 Task: Use Tour Bus Medium Effect in this video Movie B.mp4
Action: Mouse moved to (345, 132)
Screenshot: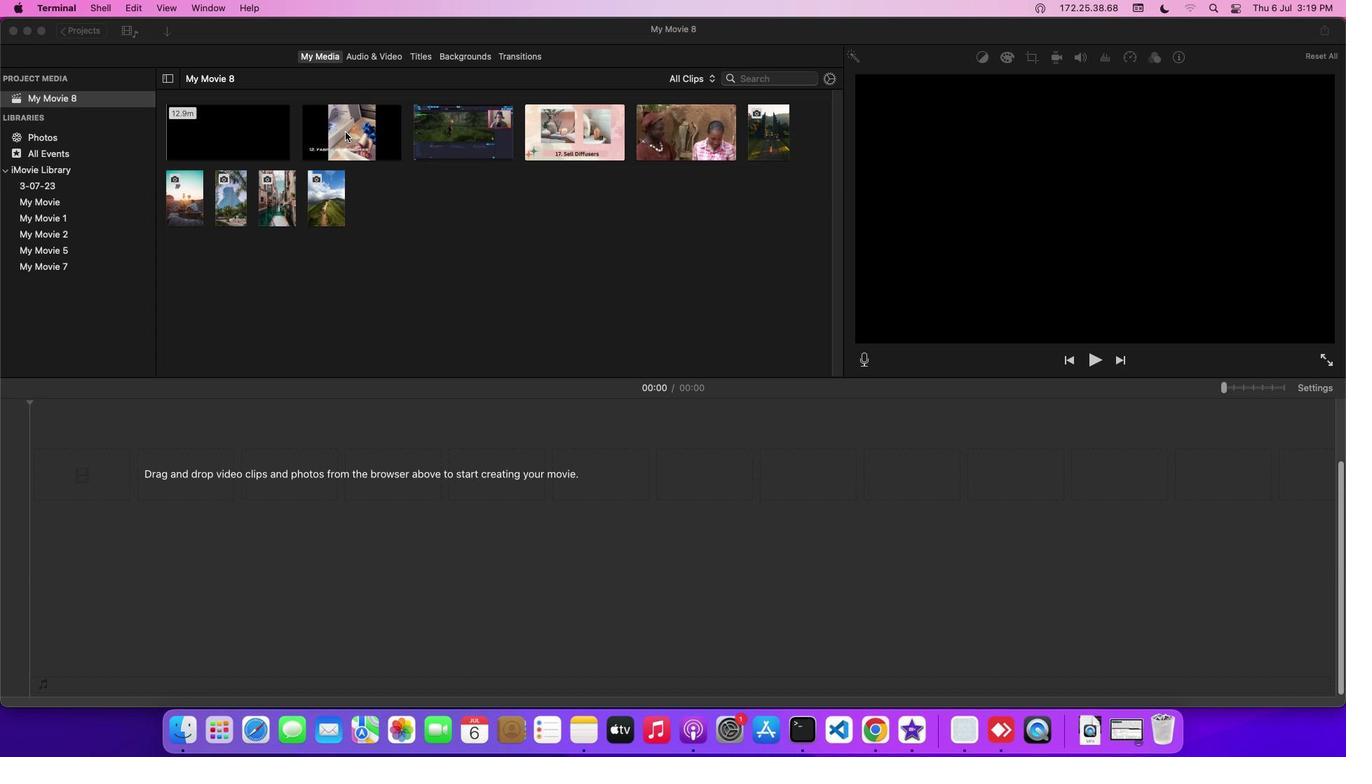 
Action: Mouse pressed left at (345, 132)
Screenshot: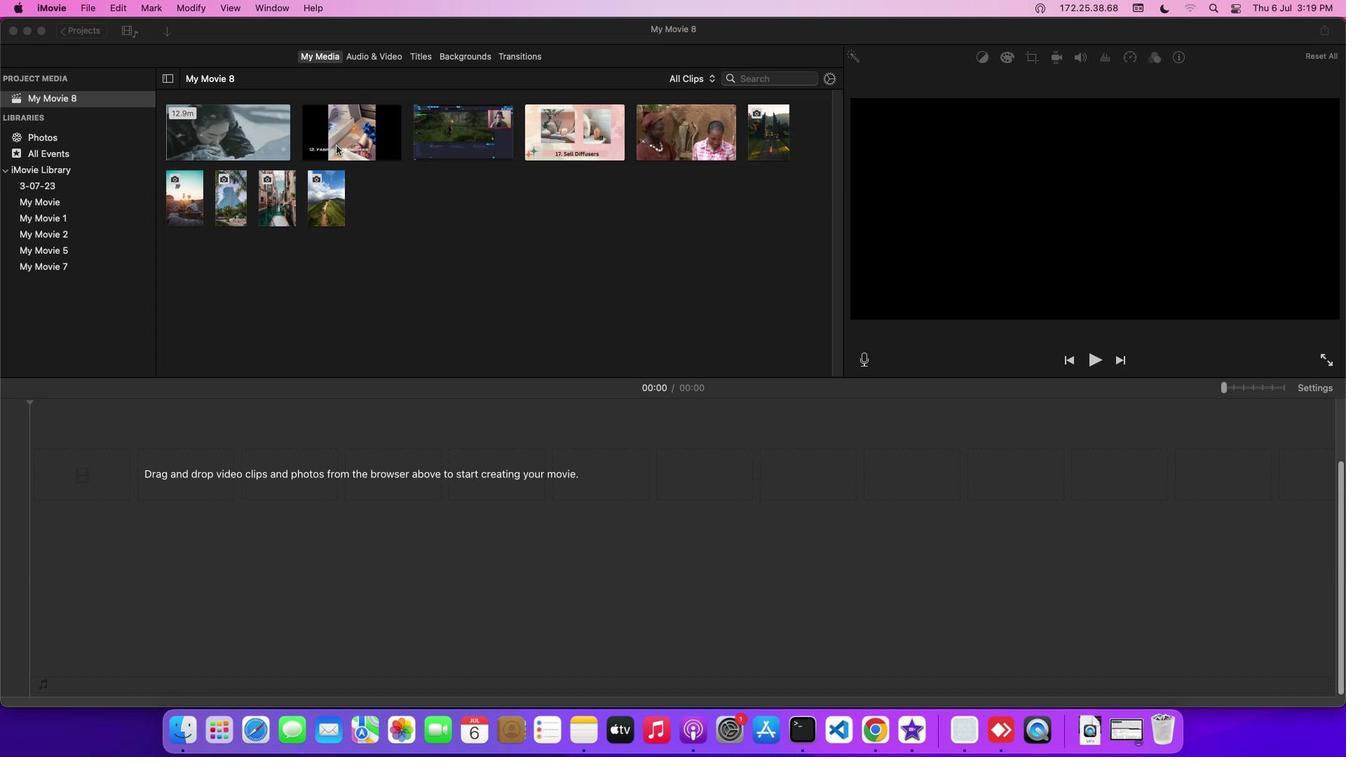 
Action: Mouse moved to (371, 56)
Screenshot: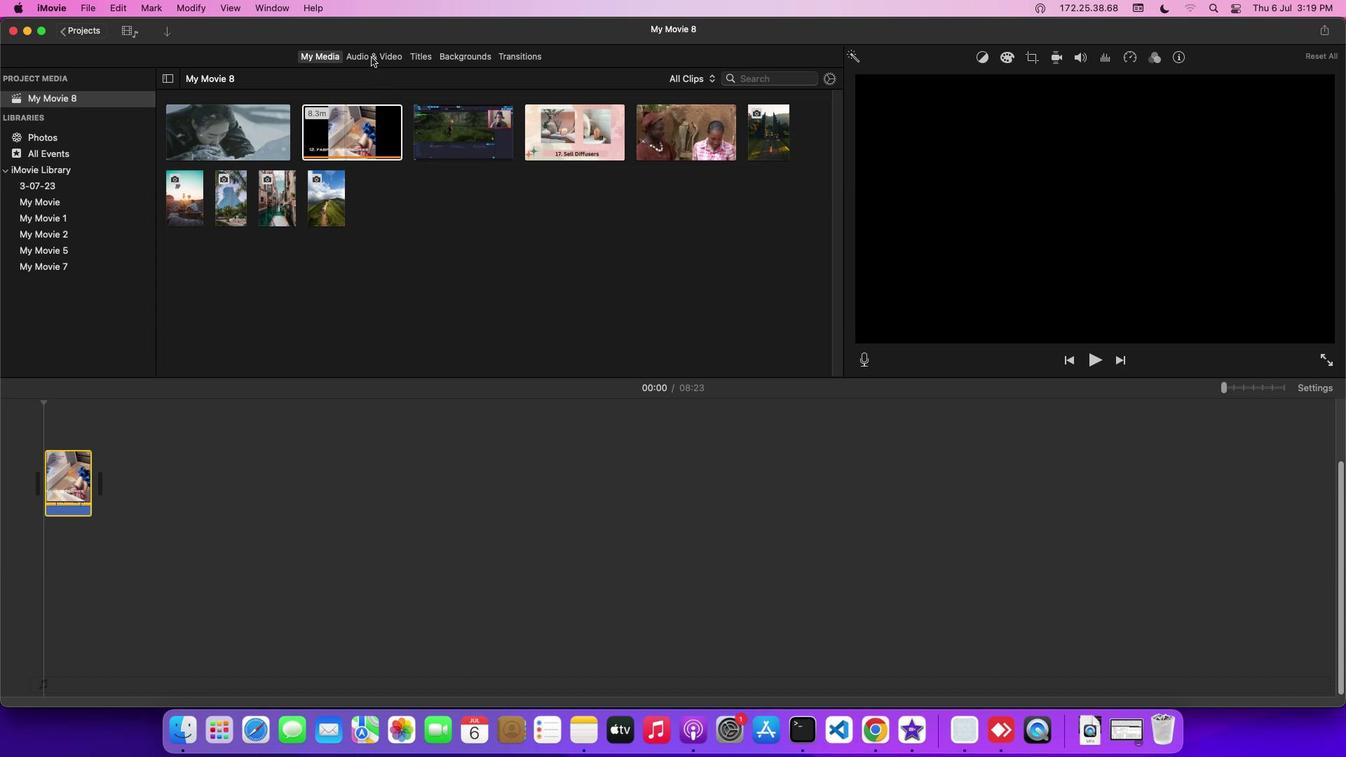 
Action: Mouse pressed left at (371, 56)
Screenshot: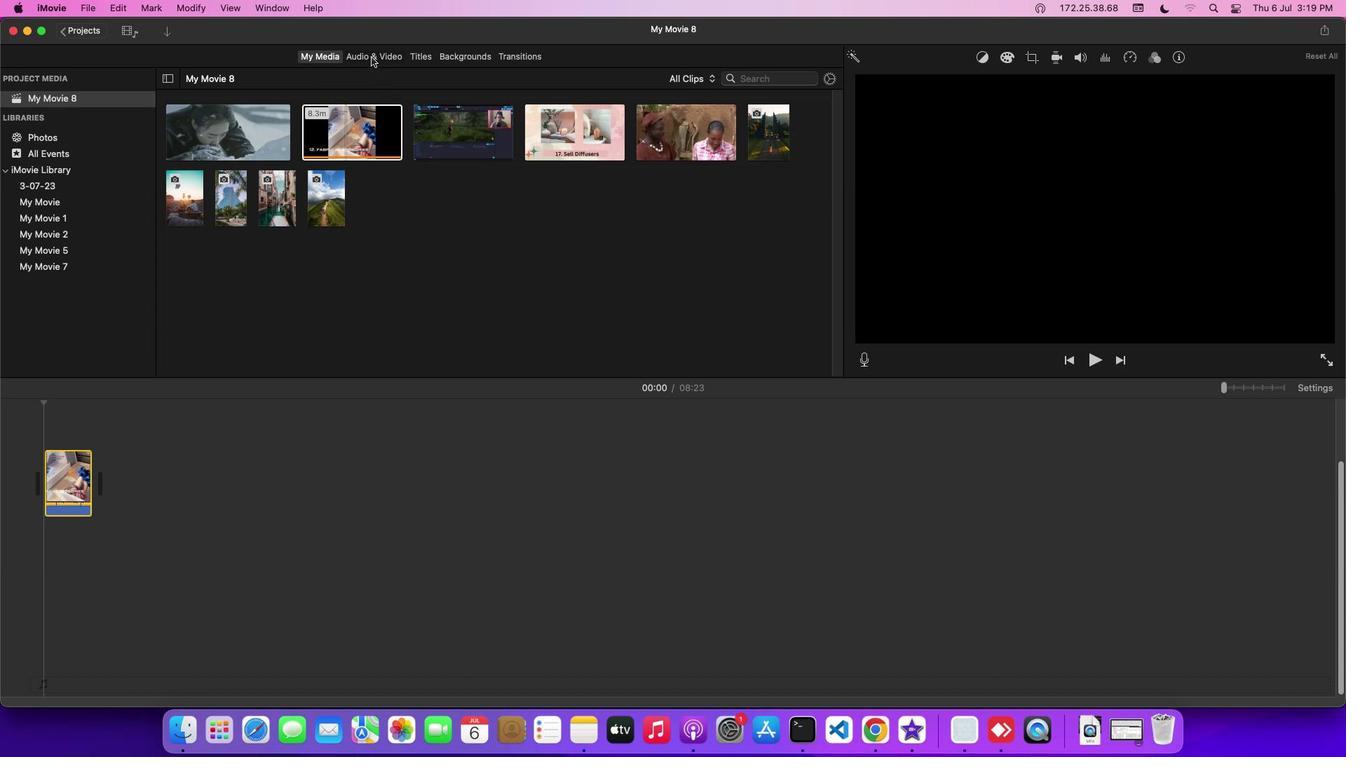
Action: Mouse moved to (116, 136)
Screenshot: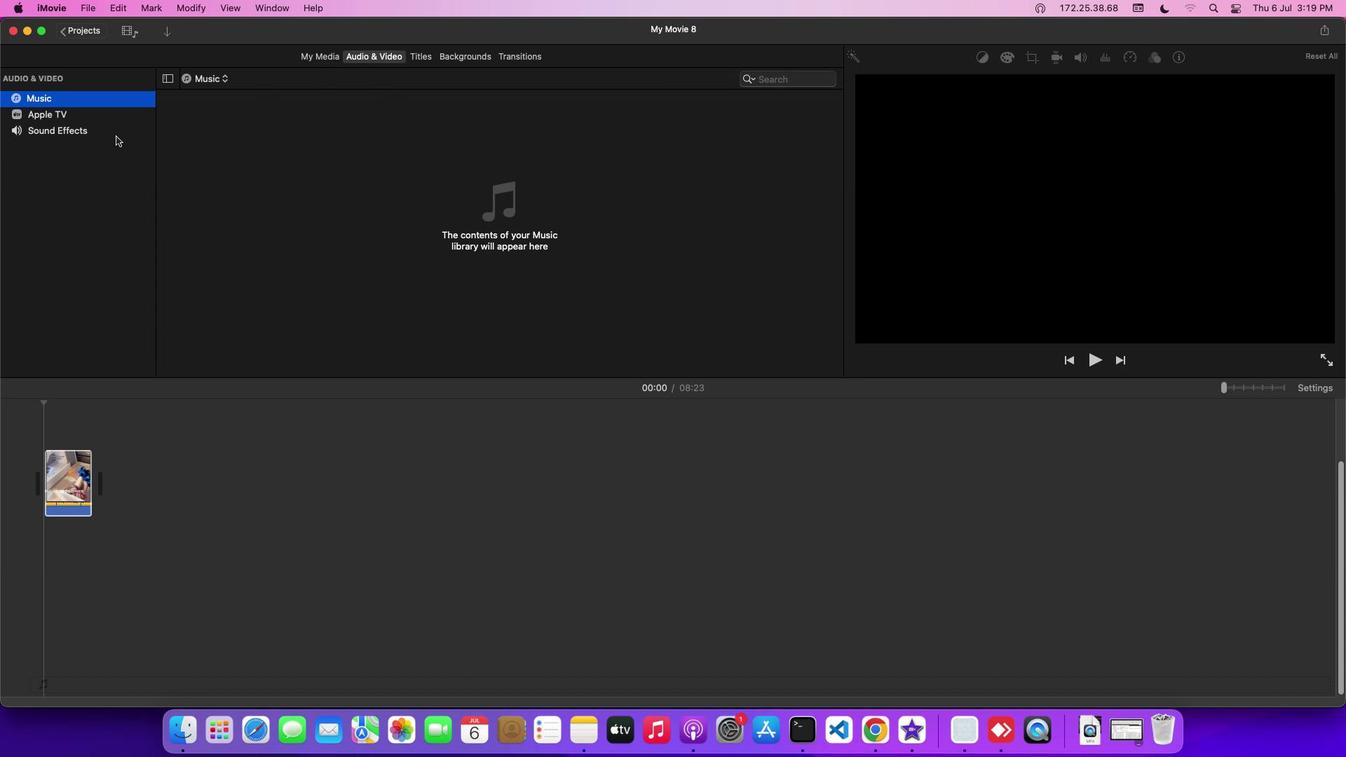 
Action: Mouse pressed left at (116, 136)
Screenshot: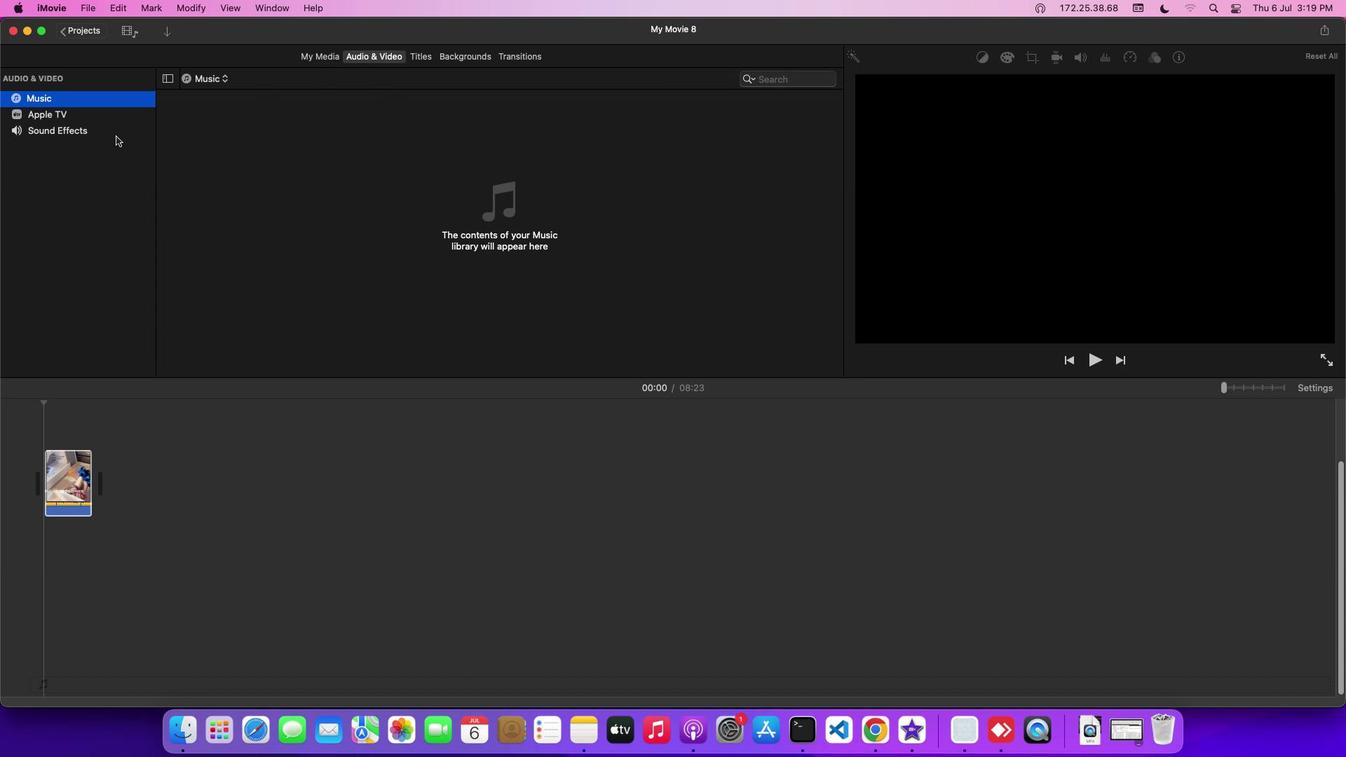
Action: Mouse moved to (250, 204)
Screenshot: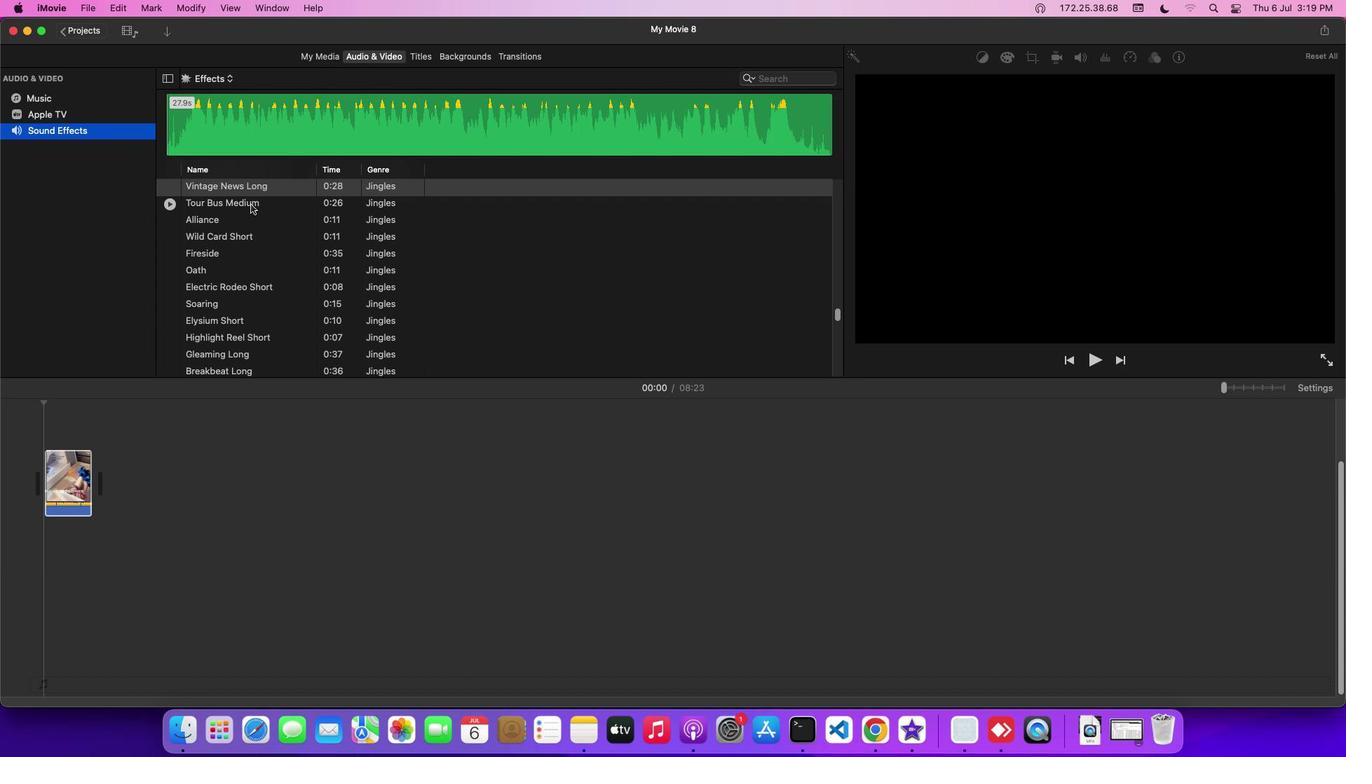 
Action: Mouse pressed left at (250, 204)
Screenshot: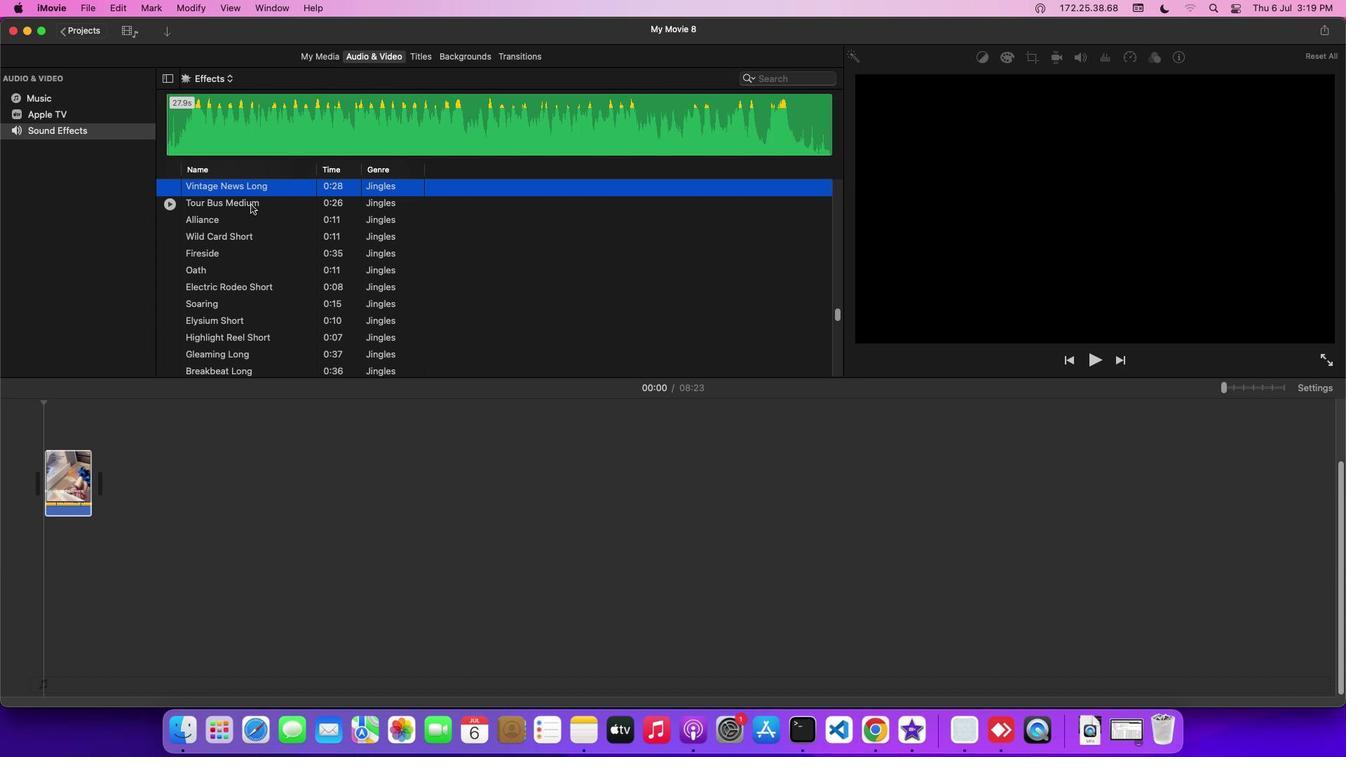 
Action: Mouse moved to (252, 203)
Screenshot: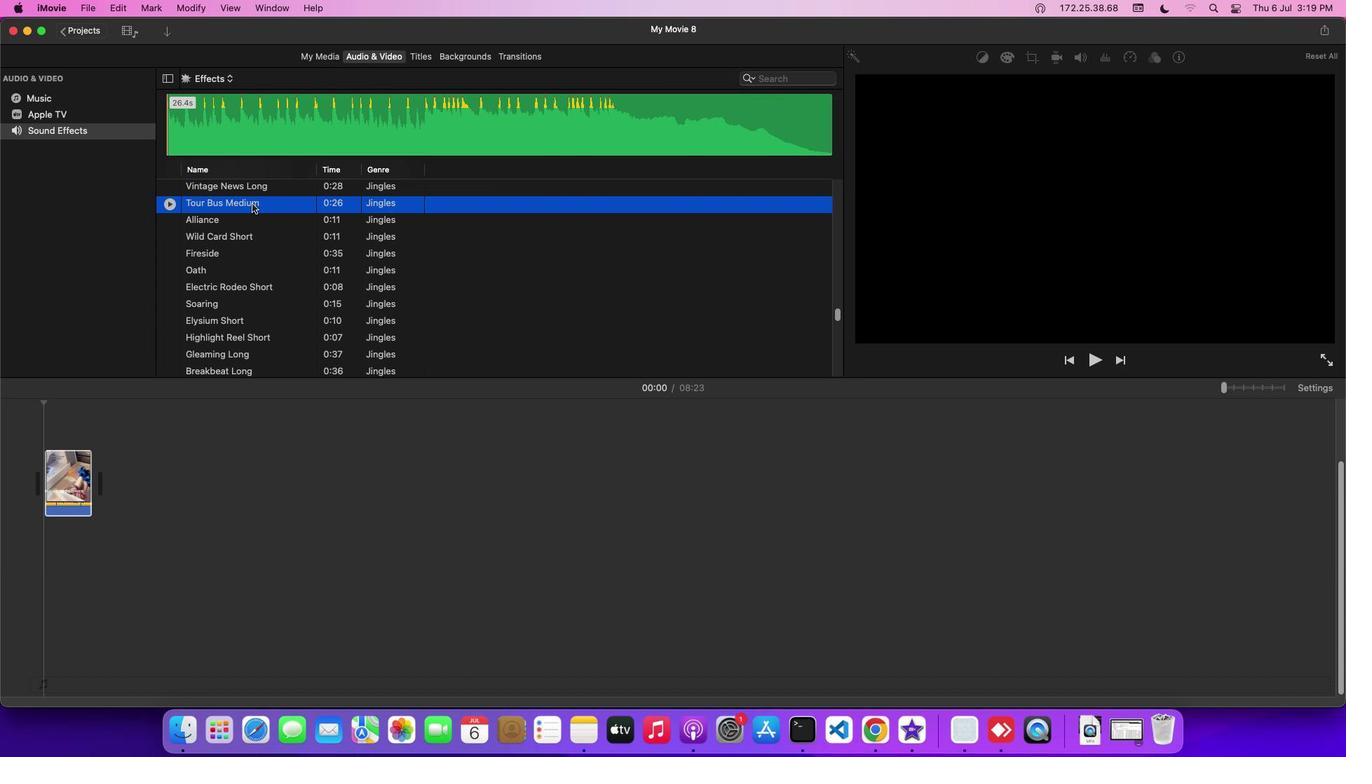 
Action: Mouse pressed left at (252, 203)
Screenshot: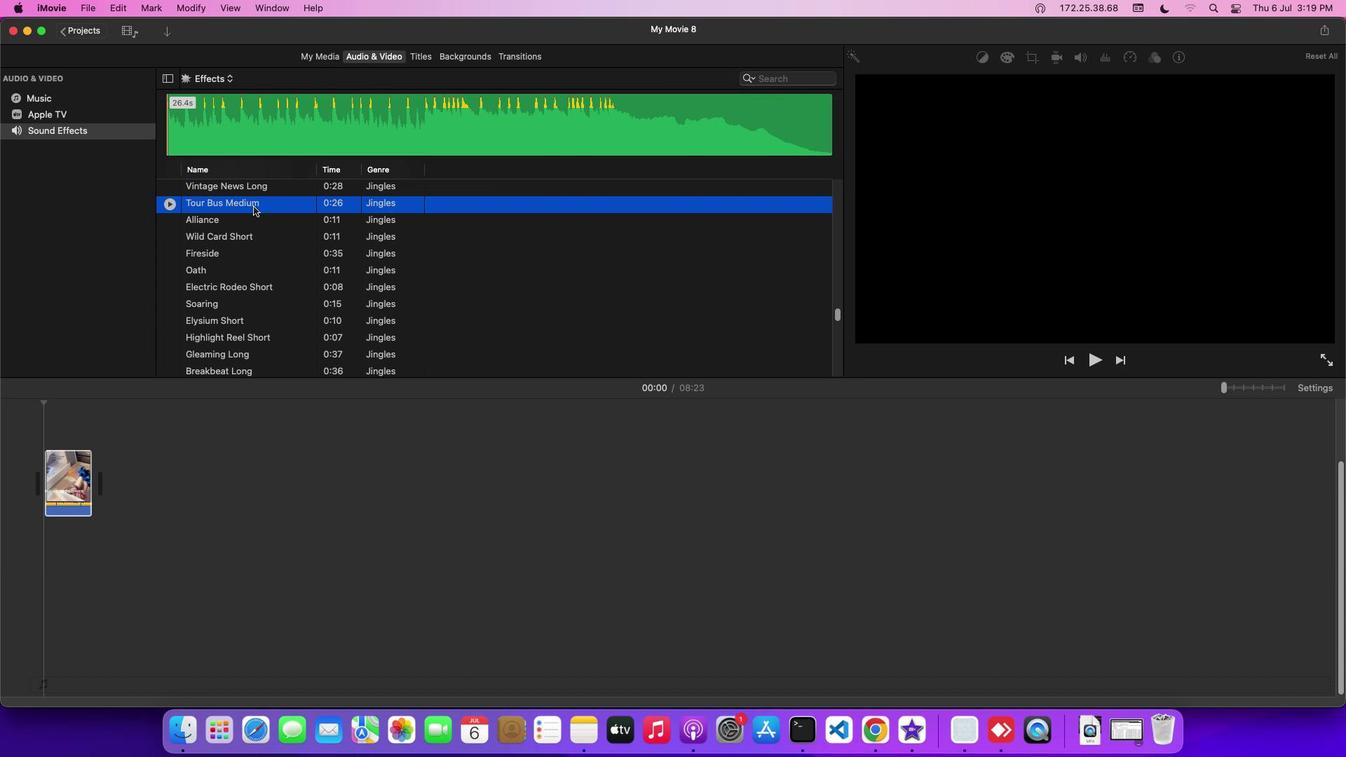 
Action: Mouse moved to (210, 492)
Screenshot: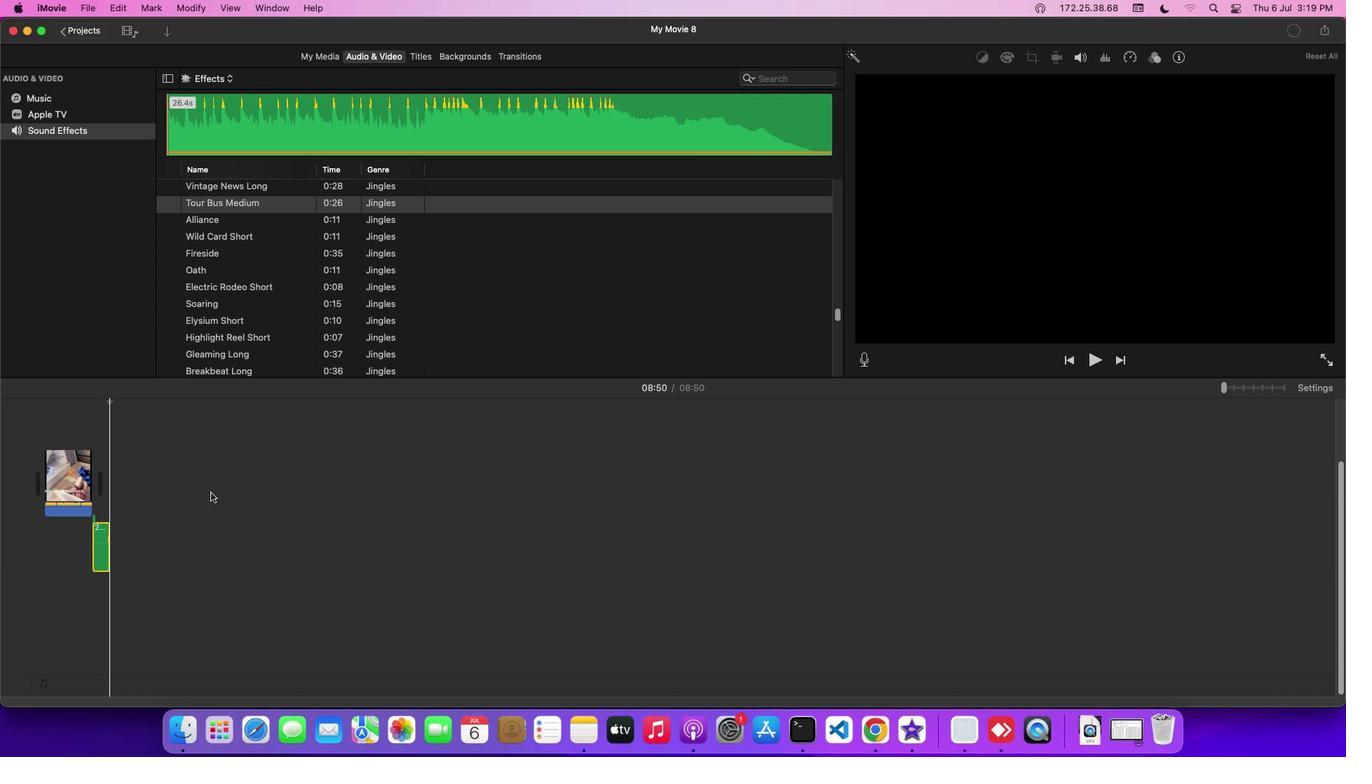 
Action: Key pressed Key.f9
Screenshot: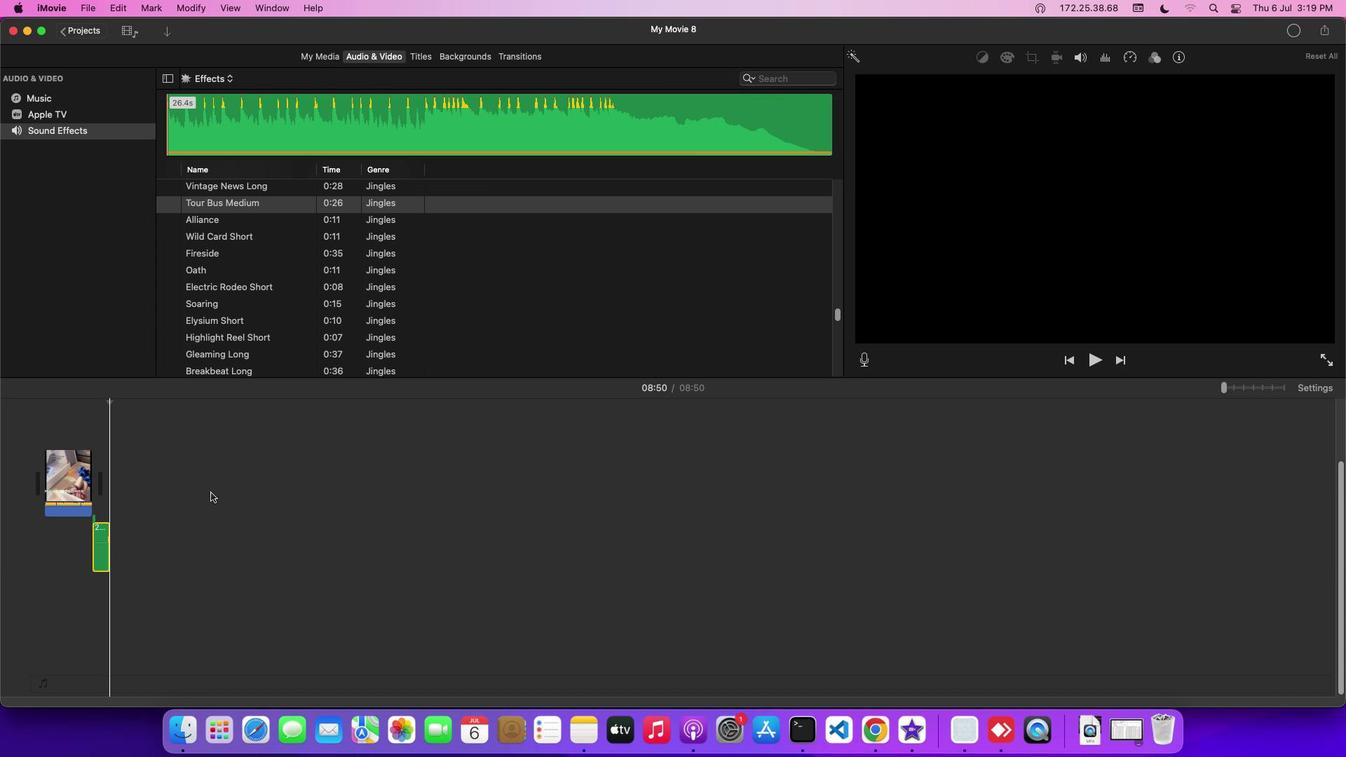 
